 Task: Create a sub task Gather and Analyse Requirements for the task  Implement a feature for users to share content with friends in the project UniTech , assign it to team member softage.9@softage.net and update the status of the sub task to  On Track  , set the priority of the sub task to Low.
Action: Mouse moved to (44, 291)
Screenshot: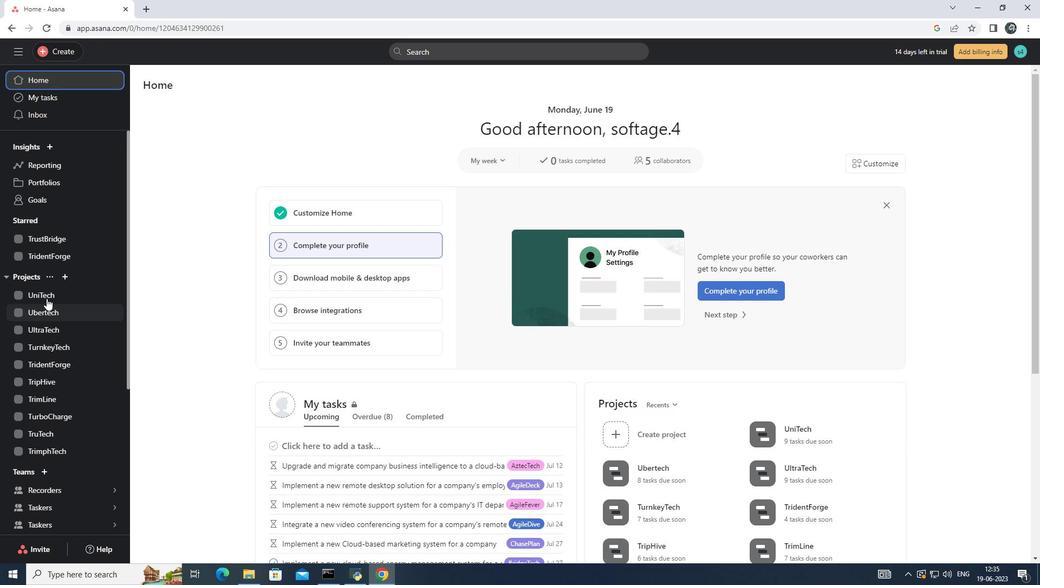 
Action: Mouse pressed left at (44, 291)
Screenshot: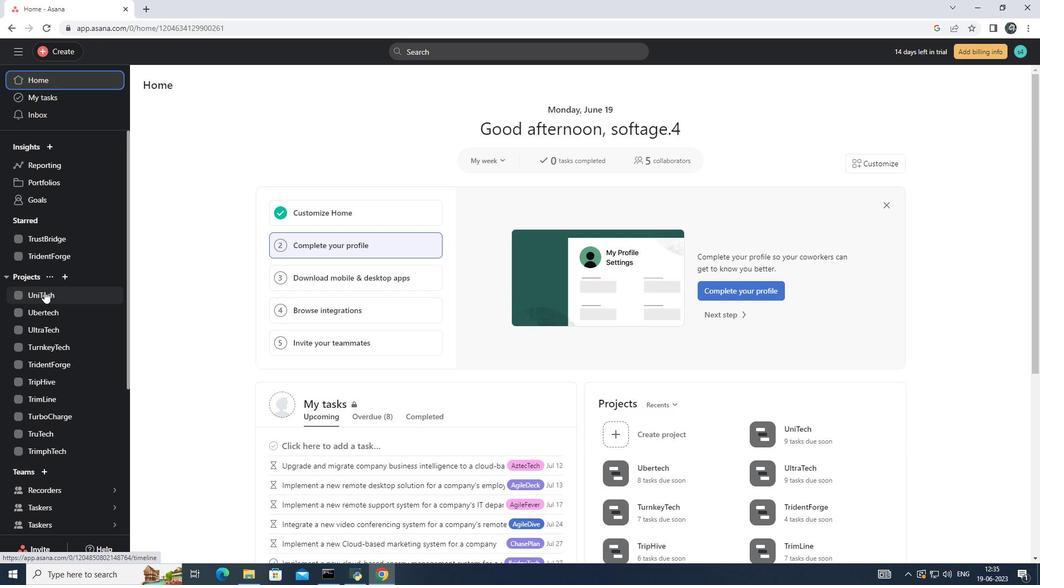 
Action: Mouse moved to (444, 257)
Screenshot: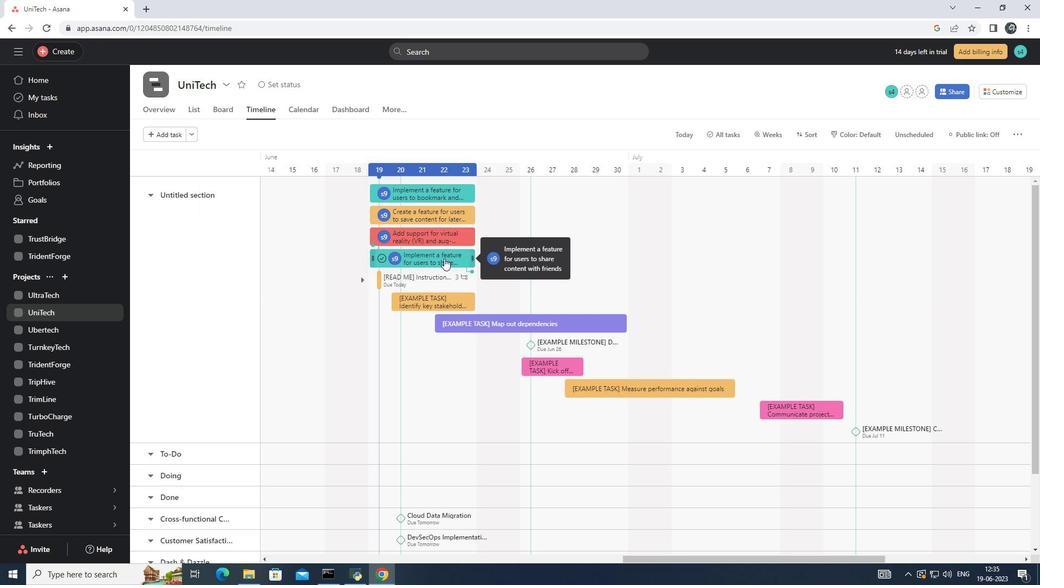 
Action: Mouse pressed left at (444, 257)
Screenshot: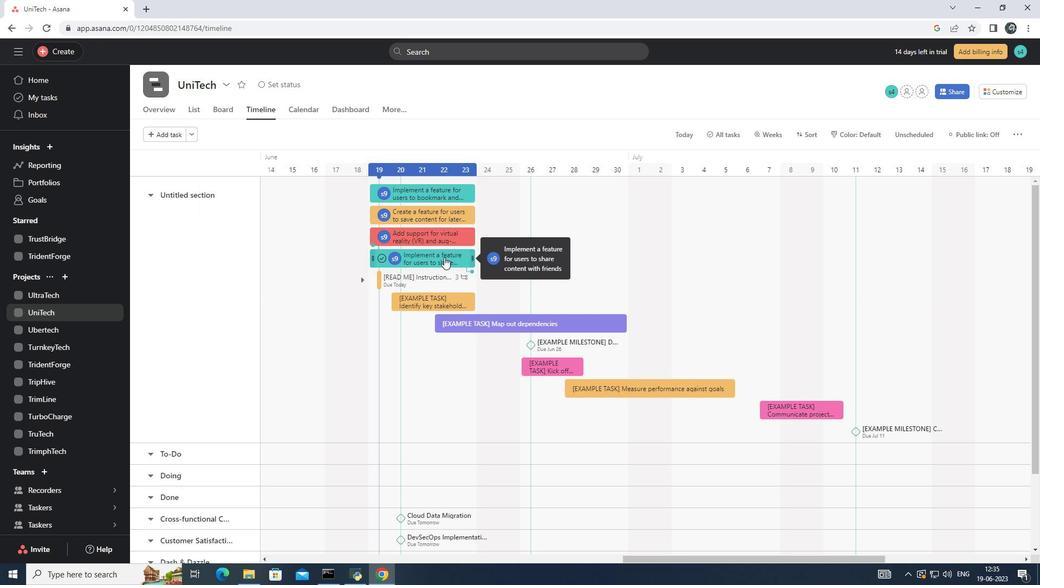 
Action: Mouse moved to (790, 378)
Screenshot: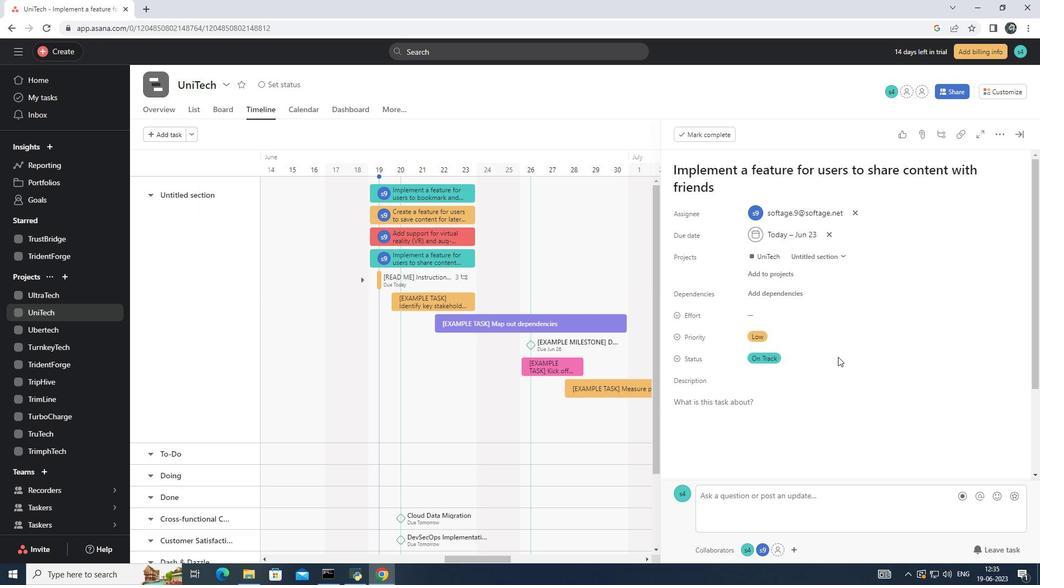 
Action: Mouse scrolled (790, 378) with delta (0, 0)
Screenshot: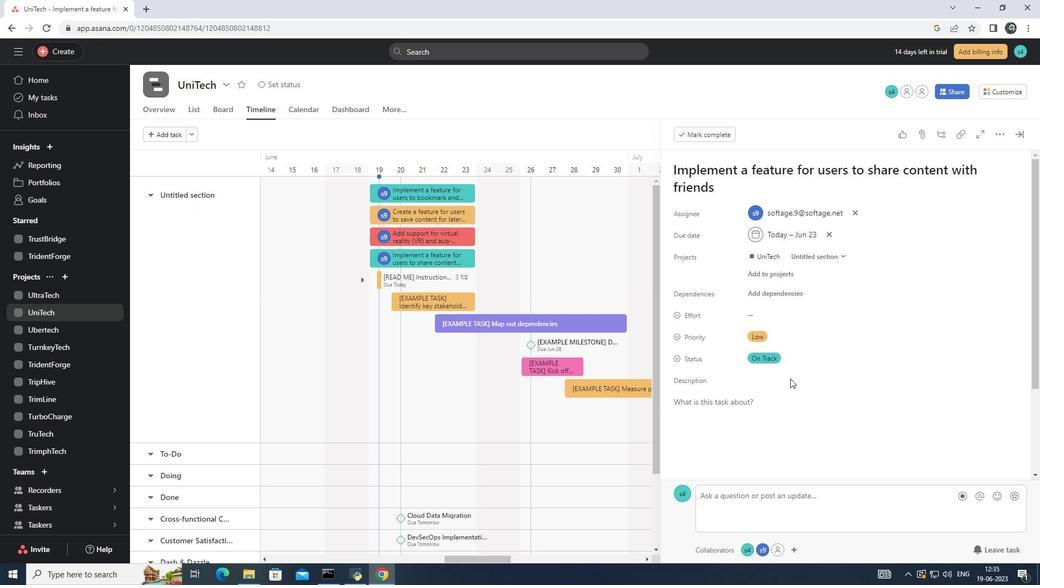 
Action: Mouse scrolled (790, 378) with delta (0, 0)
Screenshot: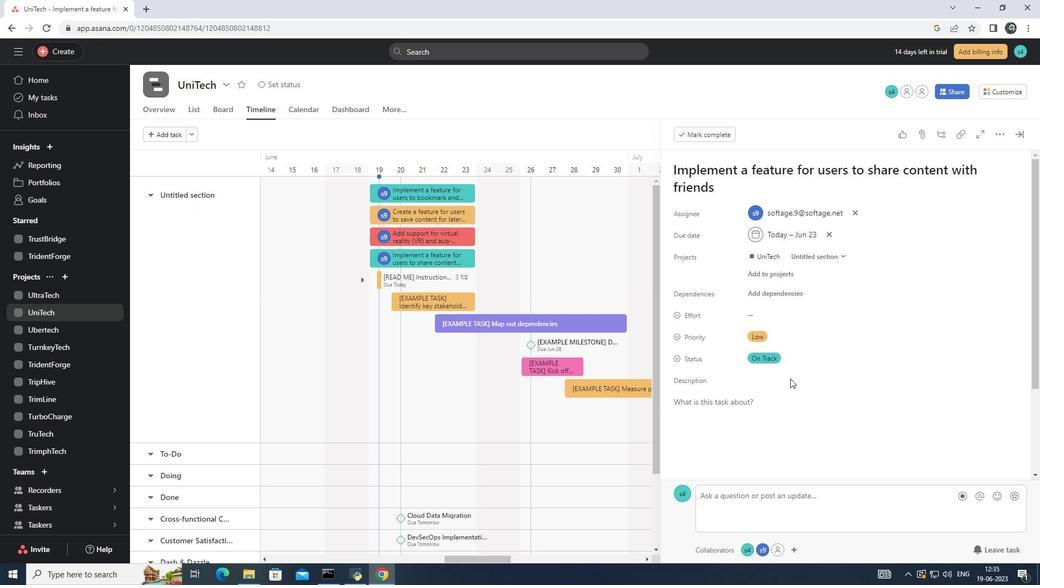 
Action: Mouse scrolled (790, 378) with delta (0, 0)
Screenshot: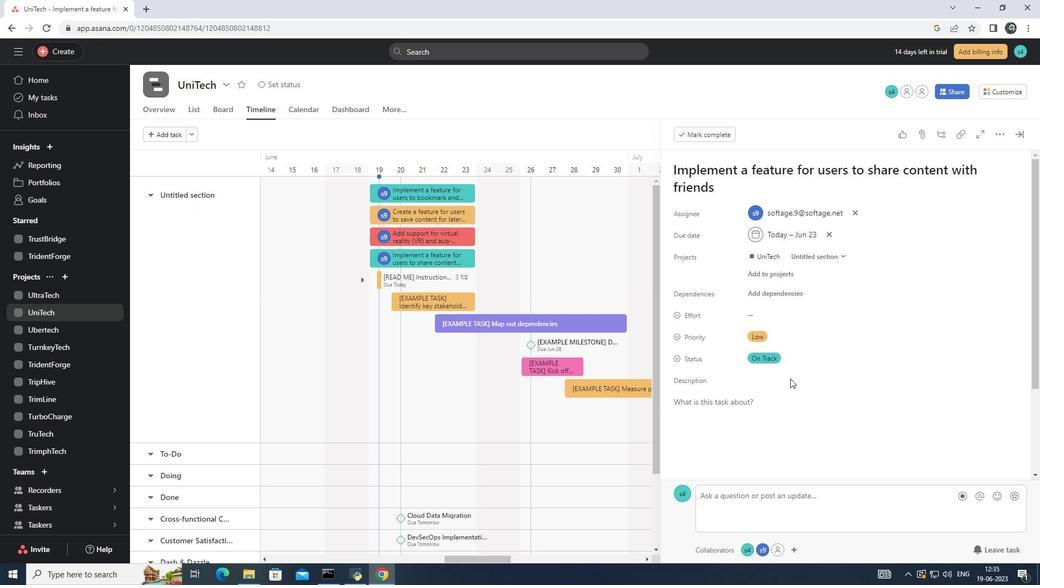 
Action: Mouse scrolled (790, 378) with delta (0, 0)
Screenshot: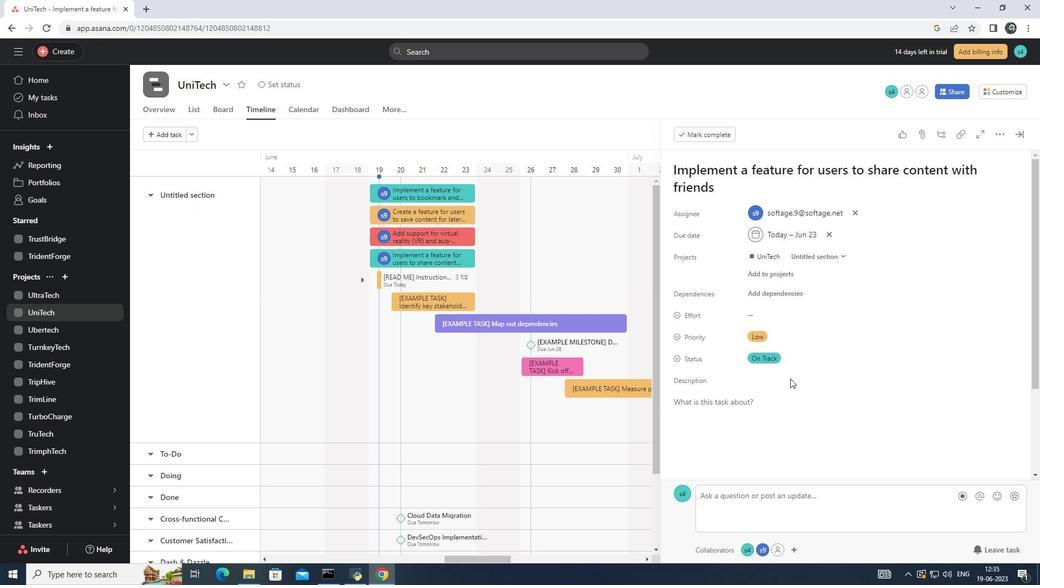 
Action: Mouse moved to (711, 393)
Screenshot: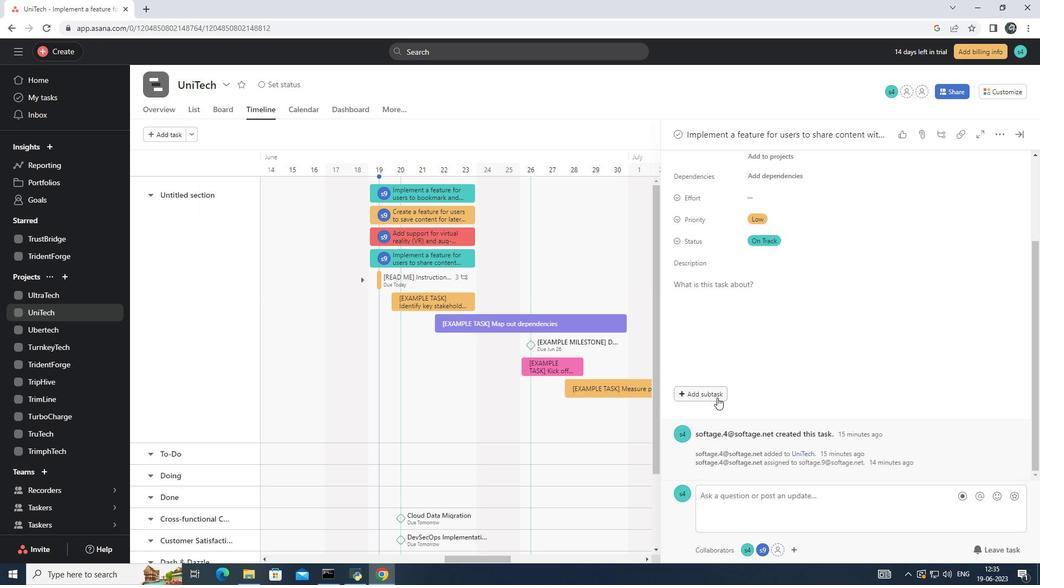 
Action: Mouse pressed left at (711, 393)
Screenshot: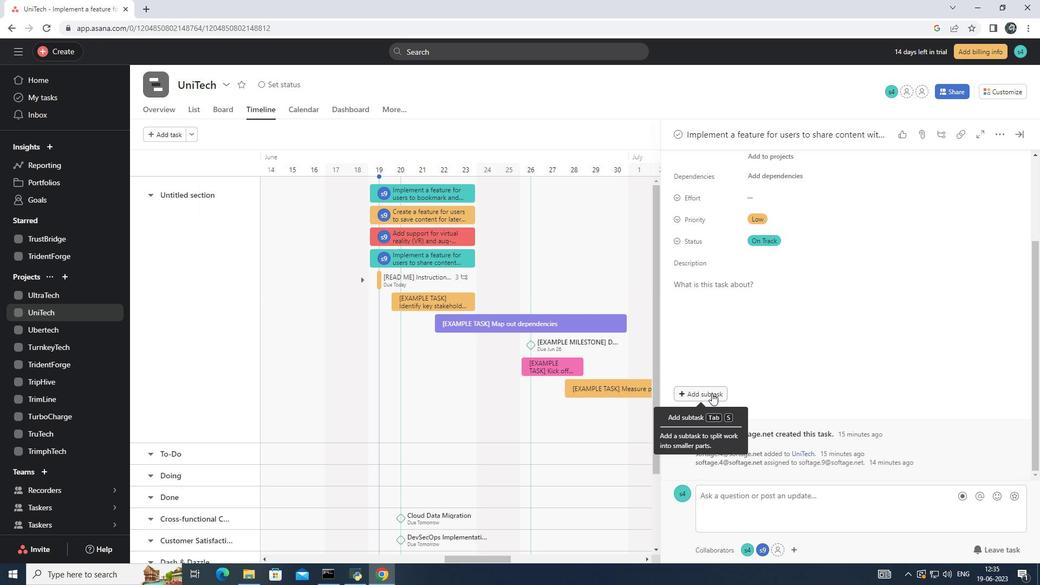 
Action: Mouse moved to (710, 370)
Screenshot: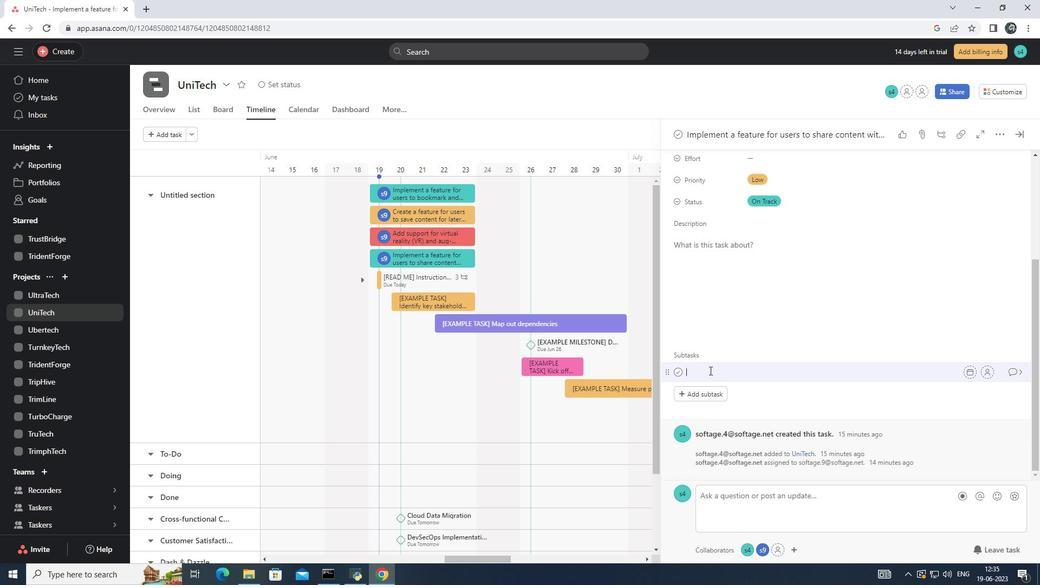 
Action: Mouse pressed left at (710, 370)
Screenshot: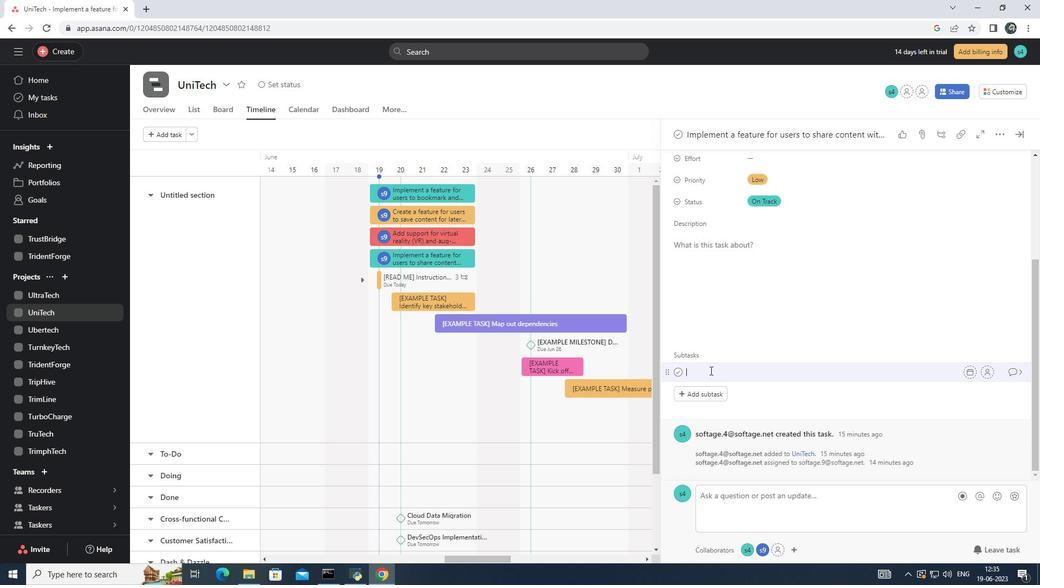 
Action: Key pressed <Key.shift><Key.shift><Key.shift><Key.shift><Key.shift>Gather<Key.space>and<Key.space><Key.shift>Analyse<Key.space><Key.shift>Requirements
Screenshot: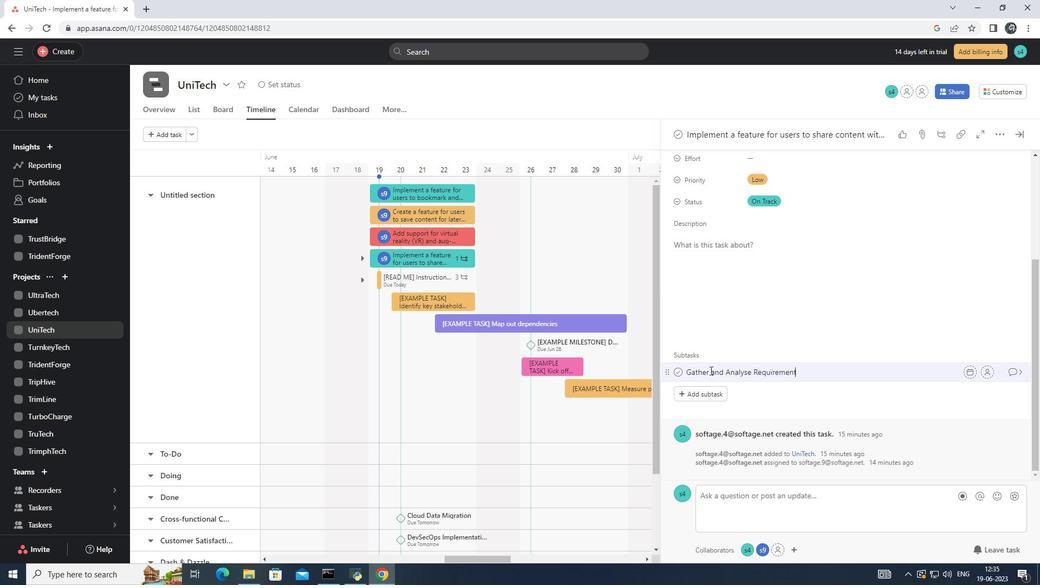 
Action: Mouse moved to (986, 371)
Screenshot: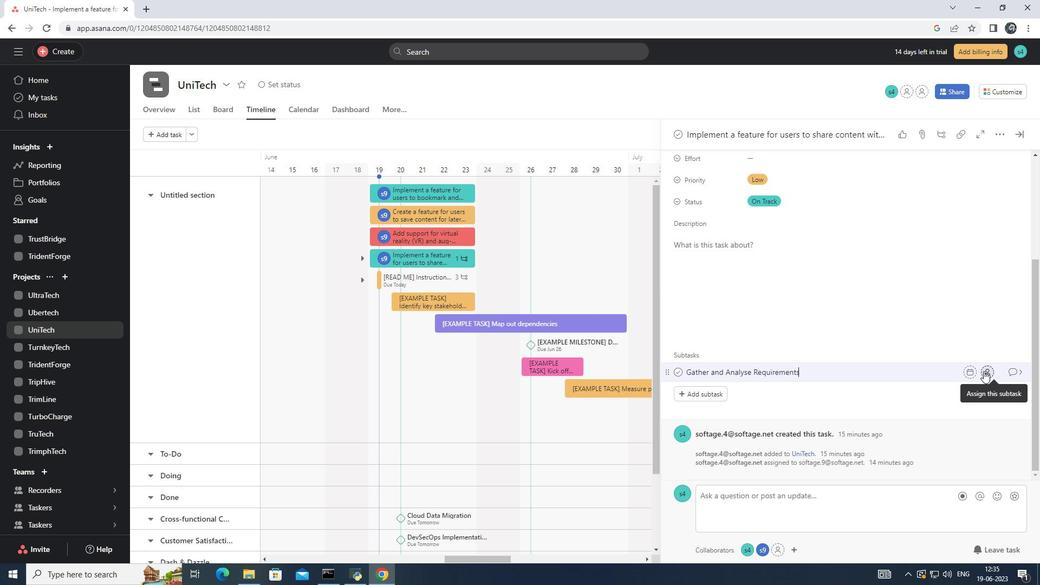
Action: Mouse pressed left at (986, 371)
Screenshot: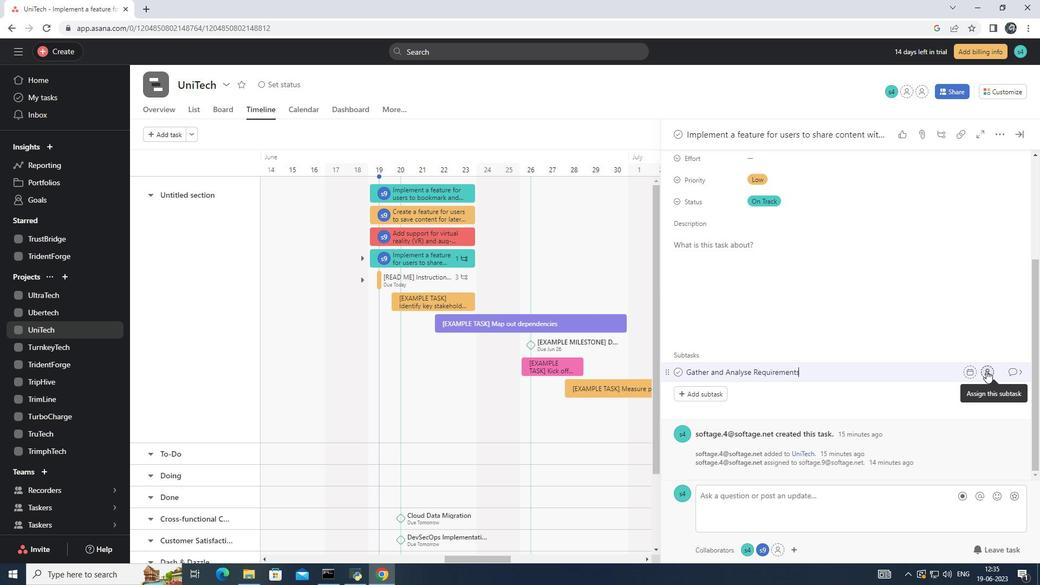 
Action: Mouse moved to (827, 410)
Screenshot: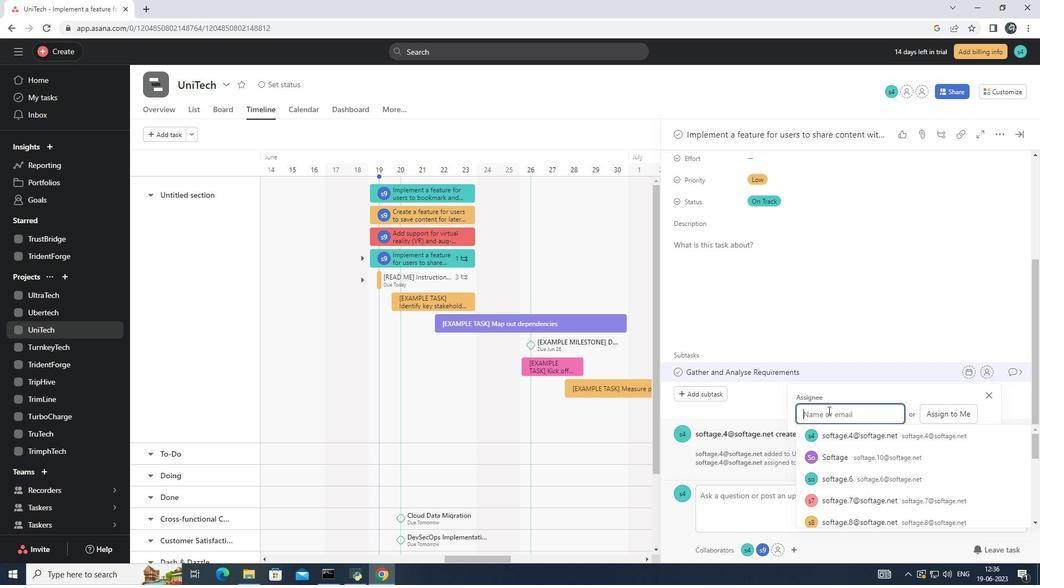 
Action: Key pressed softage.9<Key.shift>@softage.net<Key.enter>
Screenshot: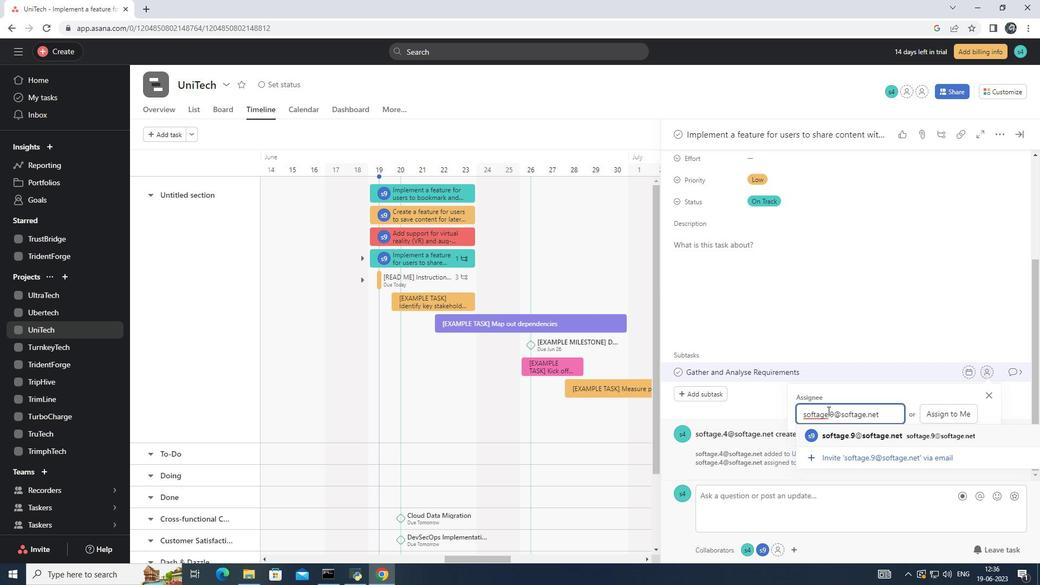 
Action: Mouse moved to (1021, 371)
Screenshot: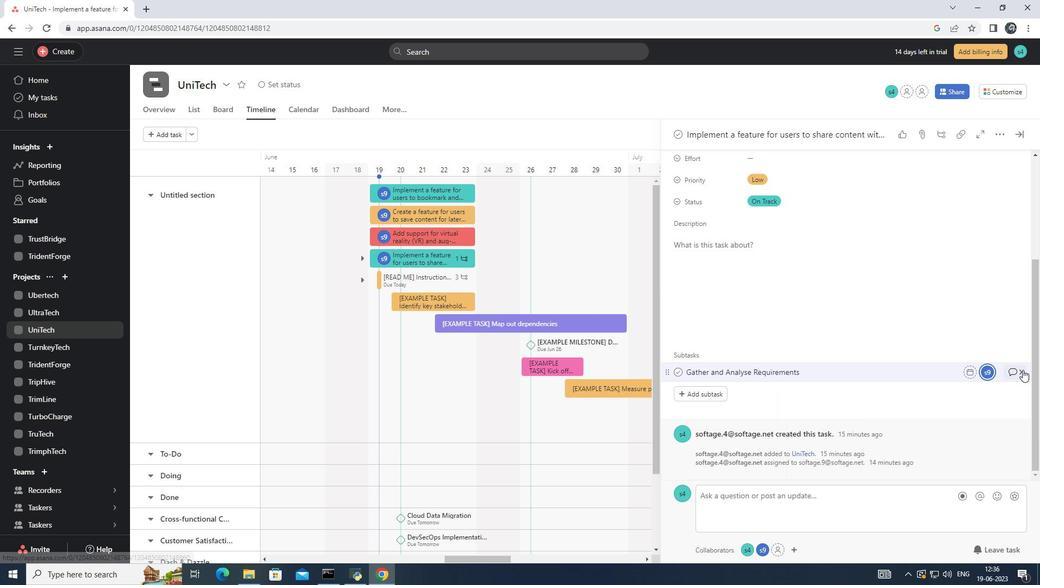 
Action: Mouse pressed left at (1021, 371)
Screenshot: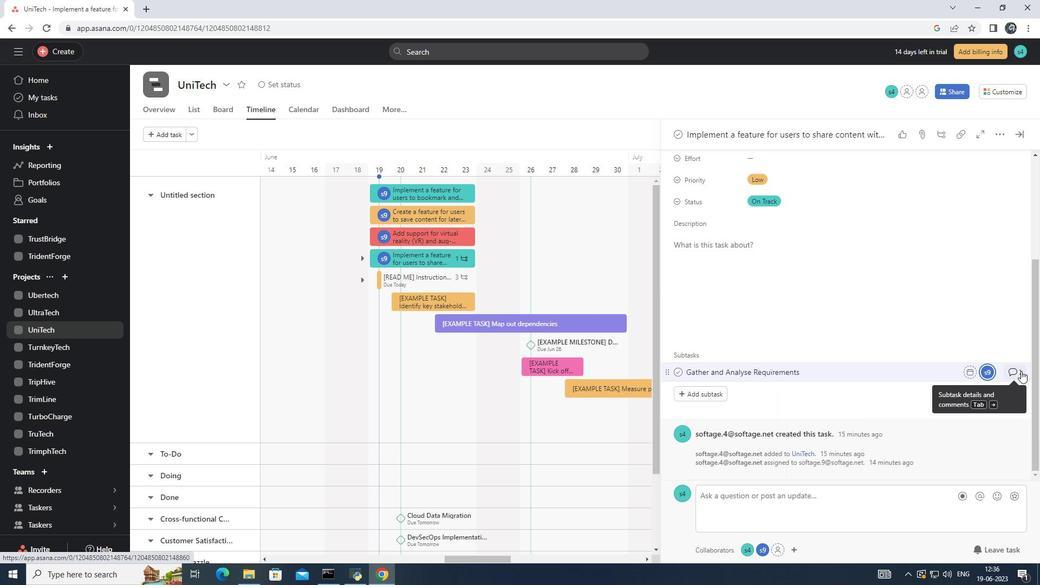 
Action: Mouse moved to (699, 289)
Screenshot: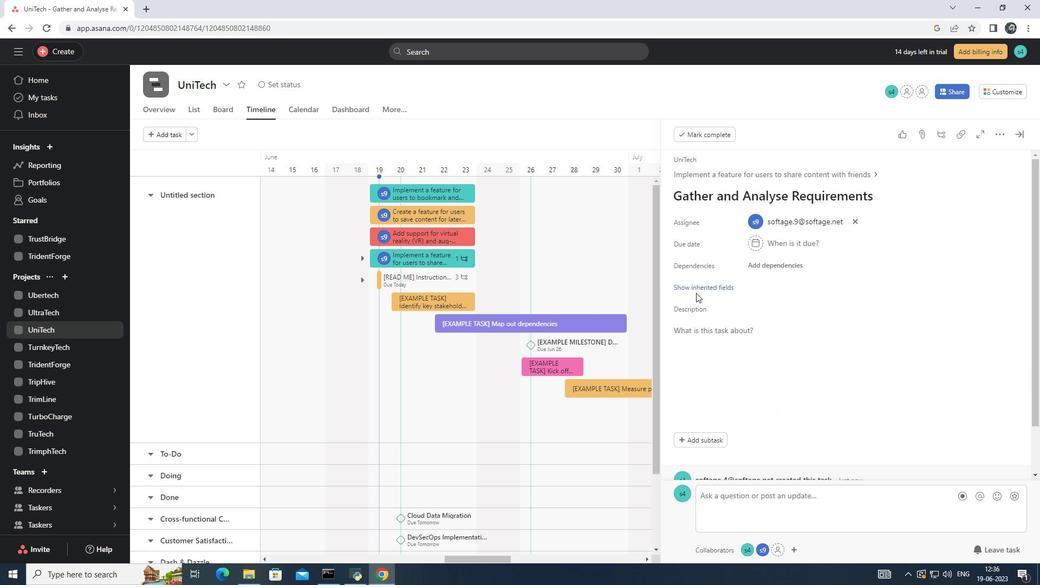 
Action: Mouse pressed left at (699, 289)
Screenshot: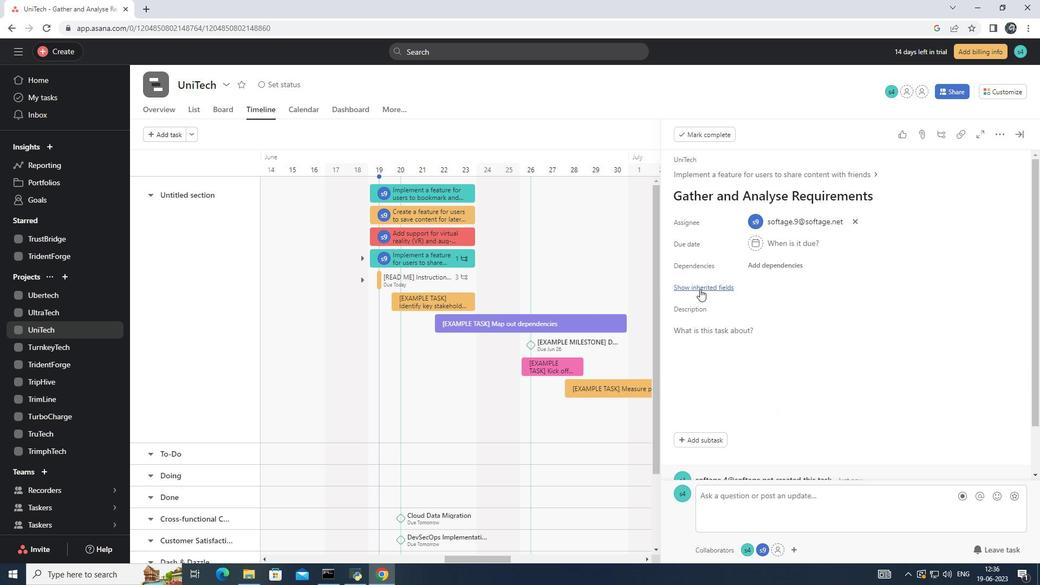 
Action: Mouse moved to (786, 349)
Screenshot: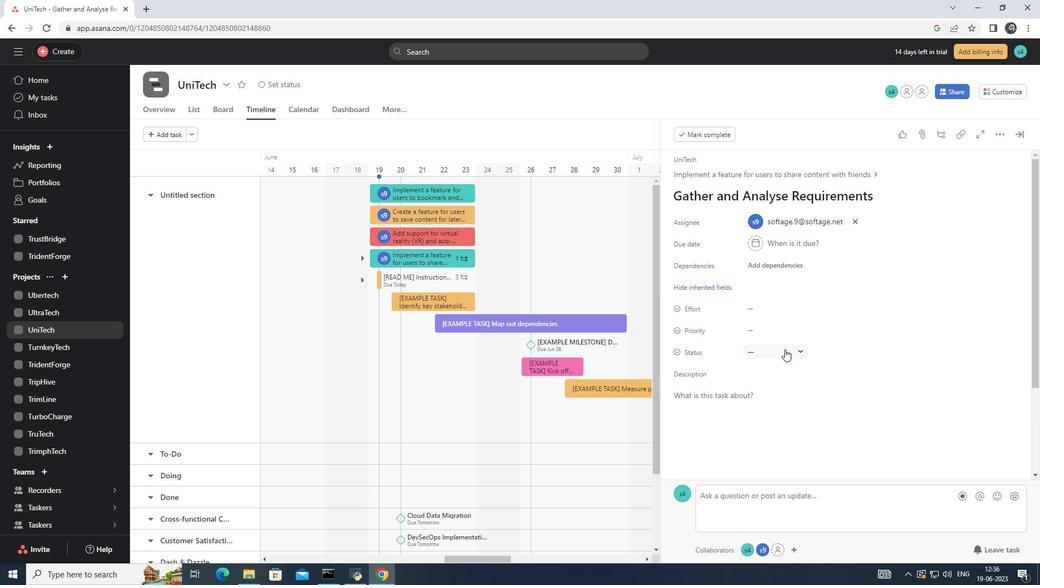 
Action: Mouse pressed left at (786, 349)
Screenshot: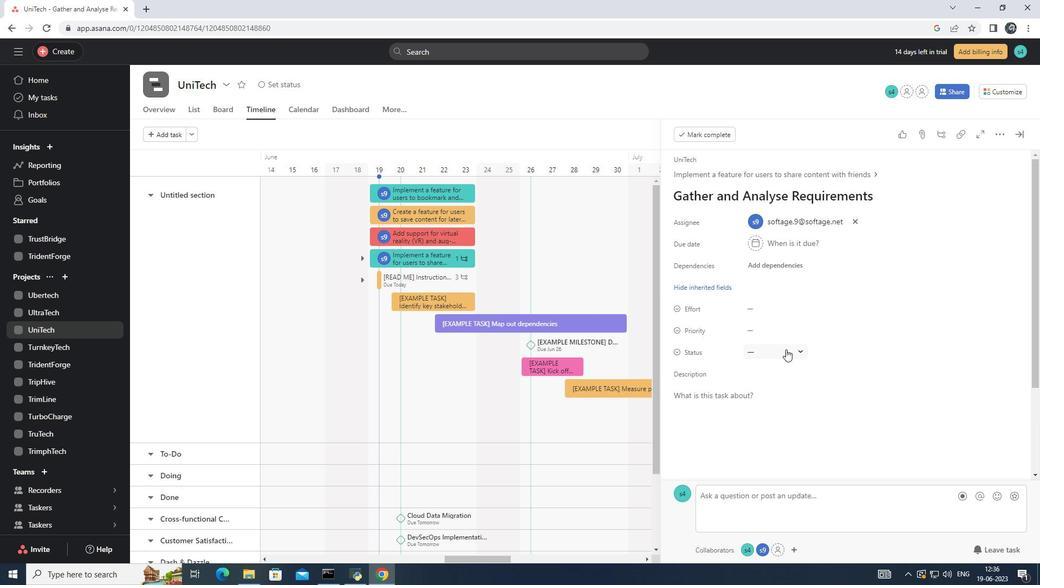 
Action: Mouse moved to (815, 388)
Screenshot: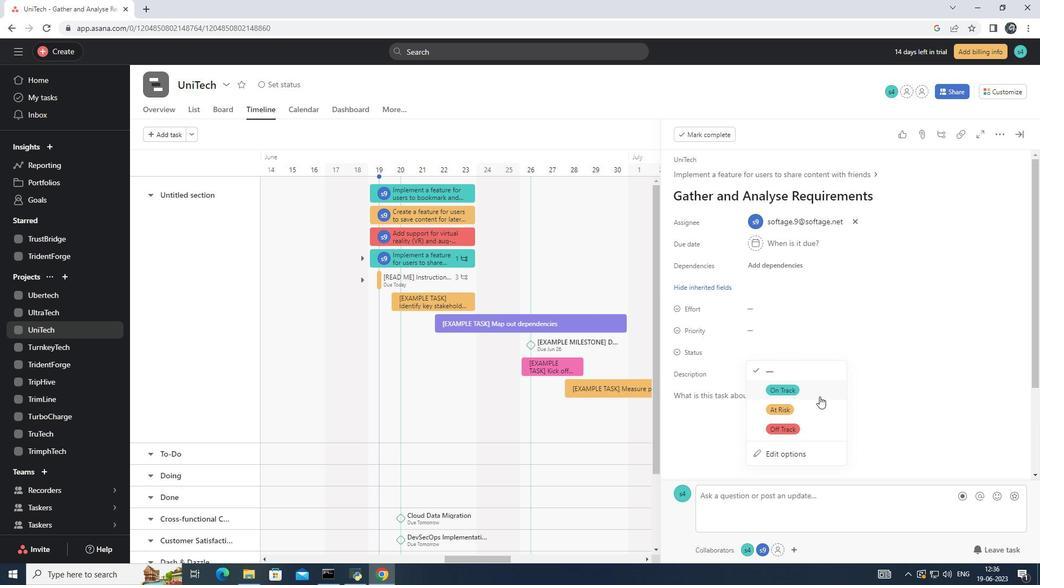 
Action: Mouse pressed left at (815, 388)
Screenshot: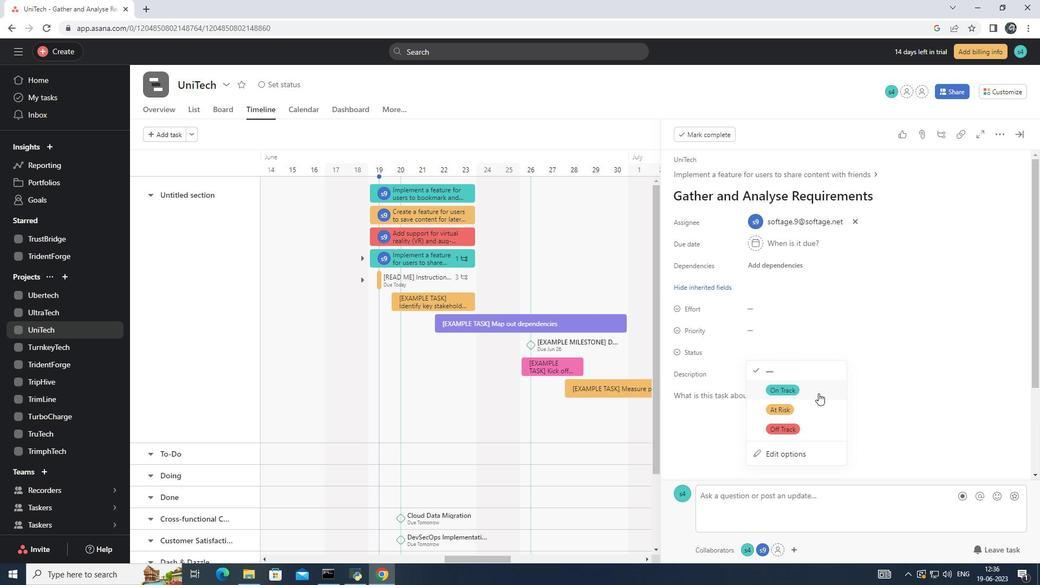 
Action: Mouse moved to (770, 332)
Screenshot: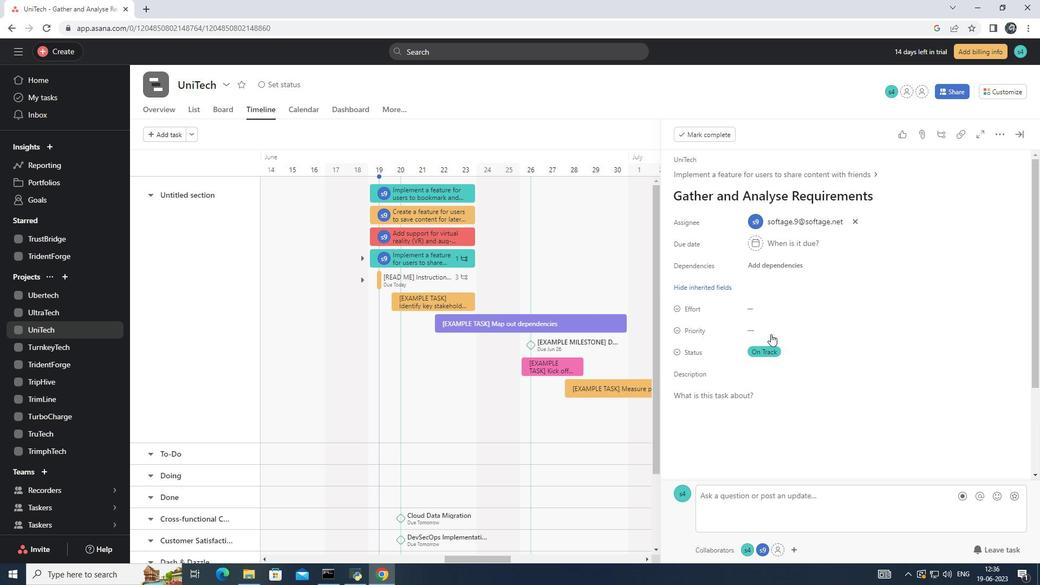 
Action: Mouse pressed left at (770, 332)
Screenshot: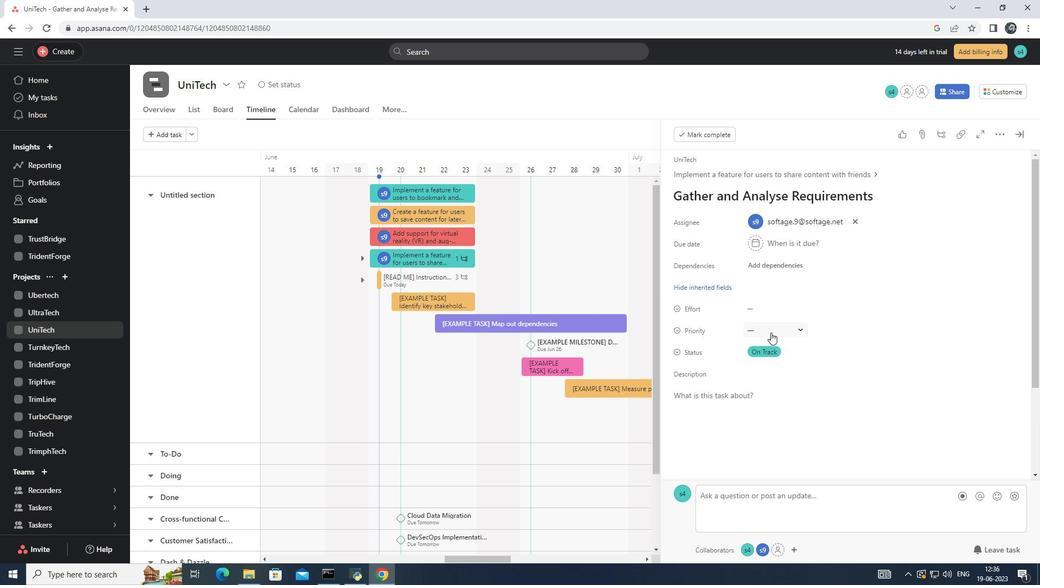 
Action: Mouse moved to (807, 406)
Screenshot: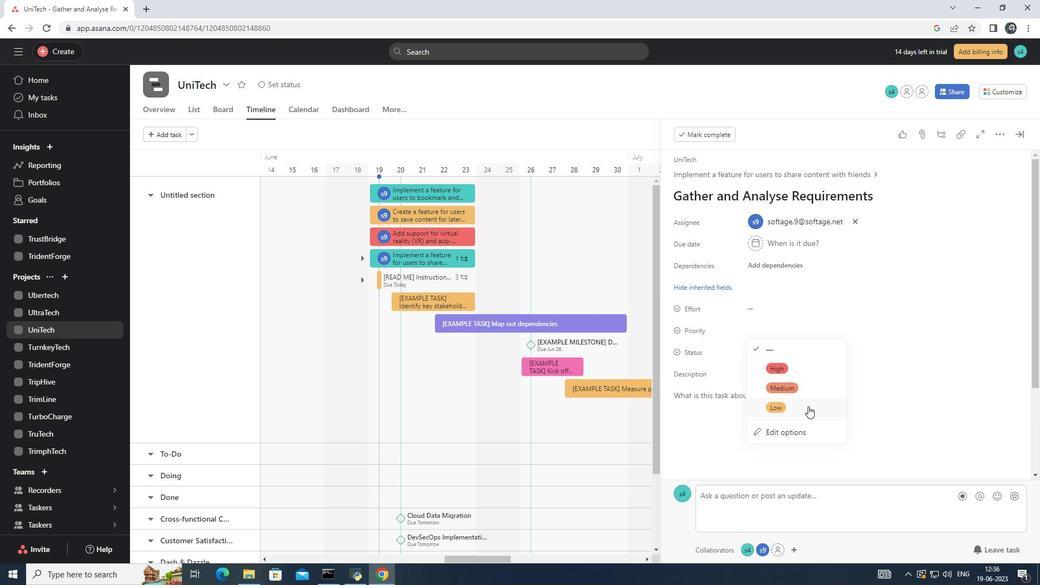 
Action: Mouse pressed left at (807, 406)
Screenshot: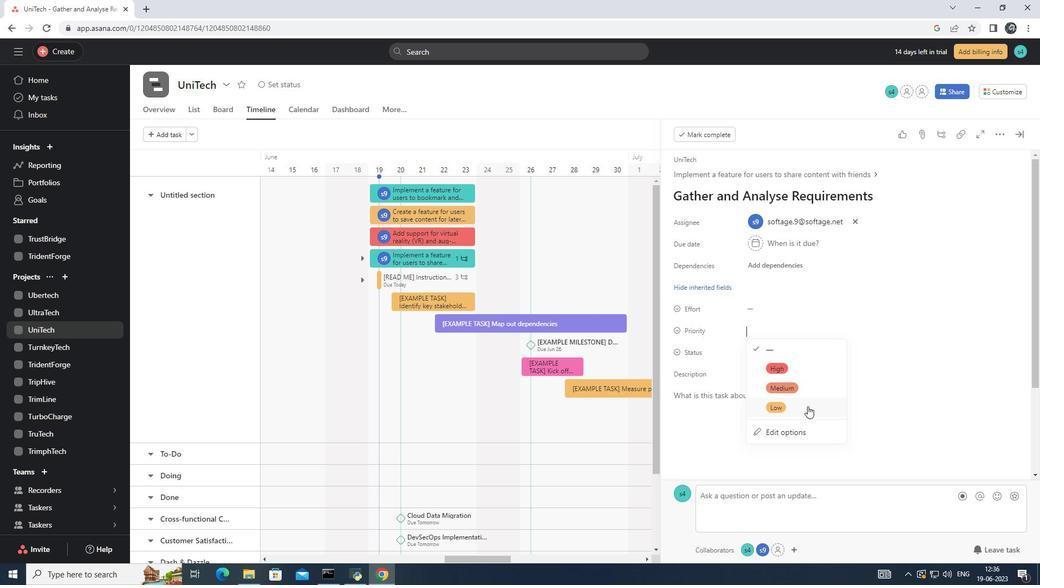 
